Task: Create a due date automation trigger when advanced on, on the wednesday after a card is due add dates with a complete due date at 11:00 AM.
Action: Mouse moved to (1104, 84)
Screenshot: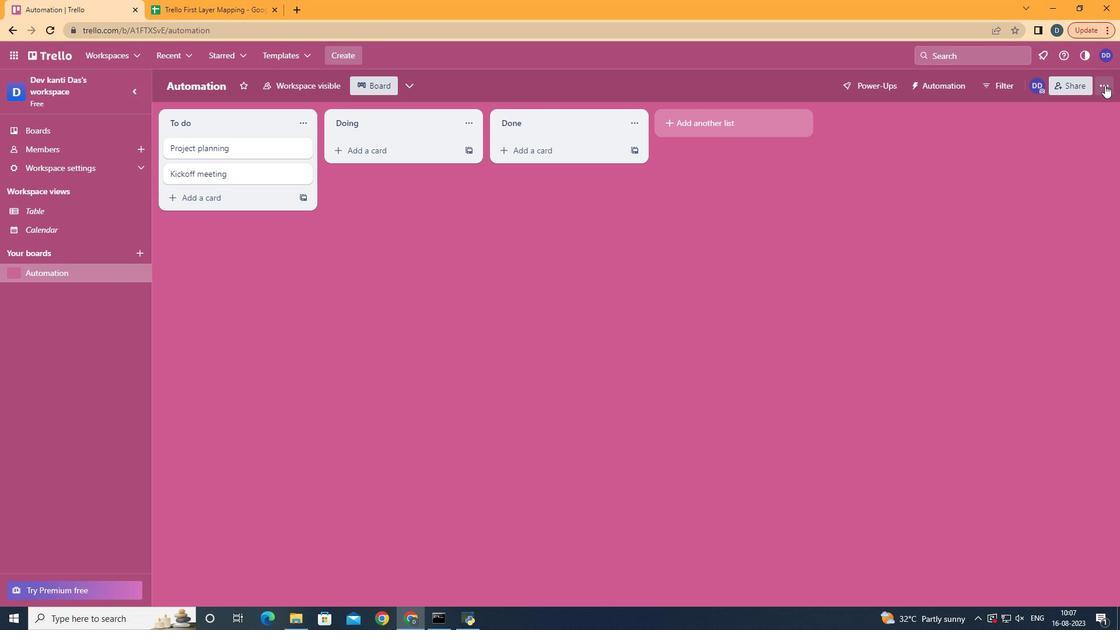 
Action: Mouse pressed left at (1104, 84)
Screenshot: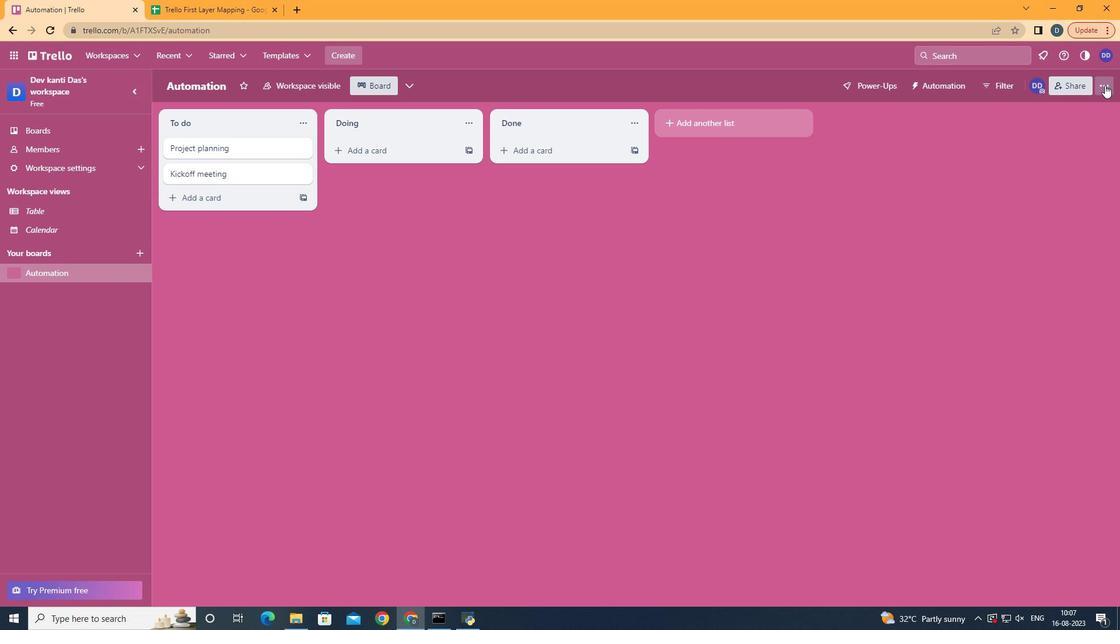 
Action: Mouse moved to (1042, 240)
Screenshot: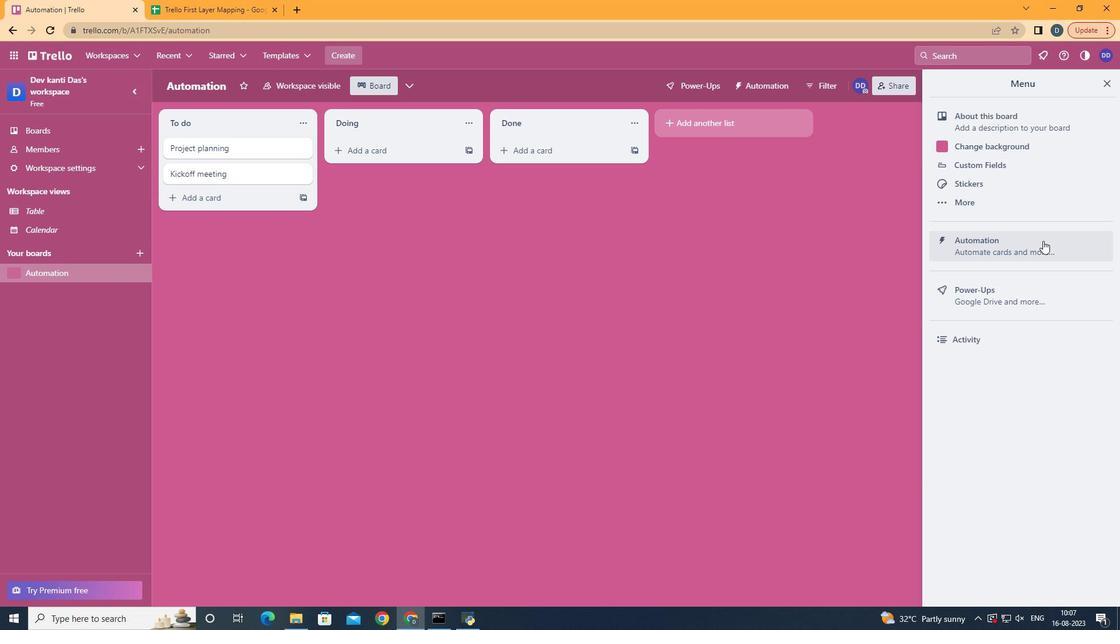 
Action: Mouse pressed left at (1042, 240)
Screenshot: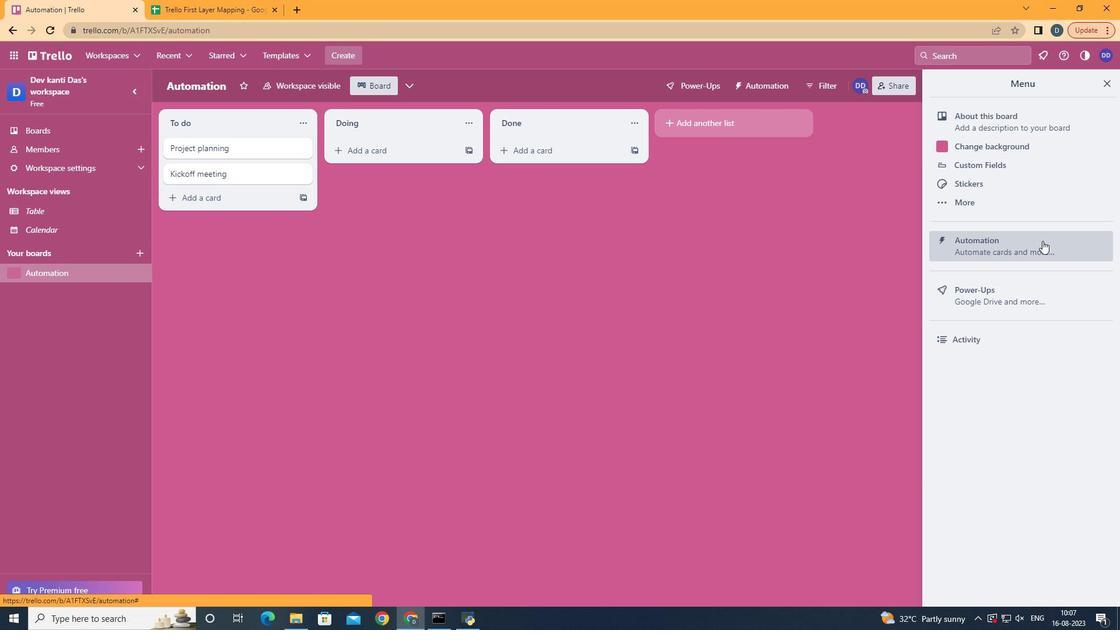 
Action: Mouse moved to (214, 231)
Screenshot: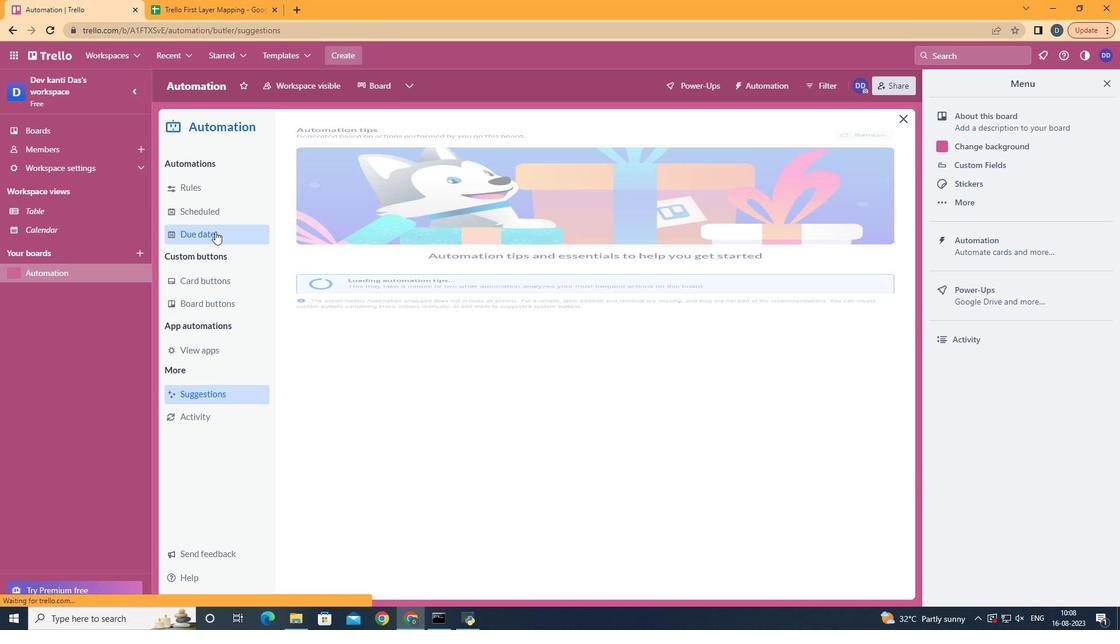 
Action: Mouse pressed left at (214, 231)
Screenshot: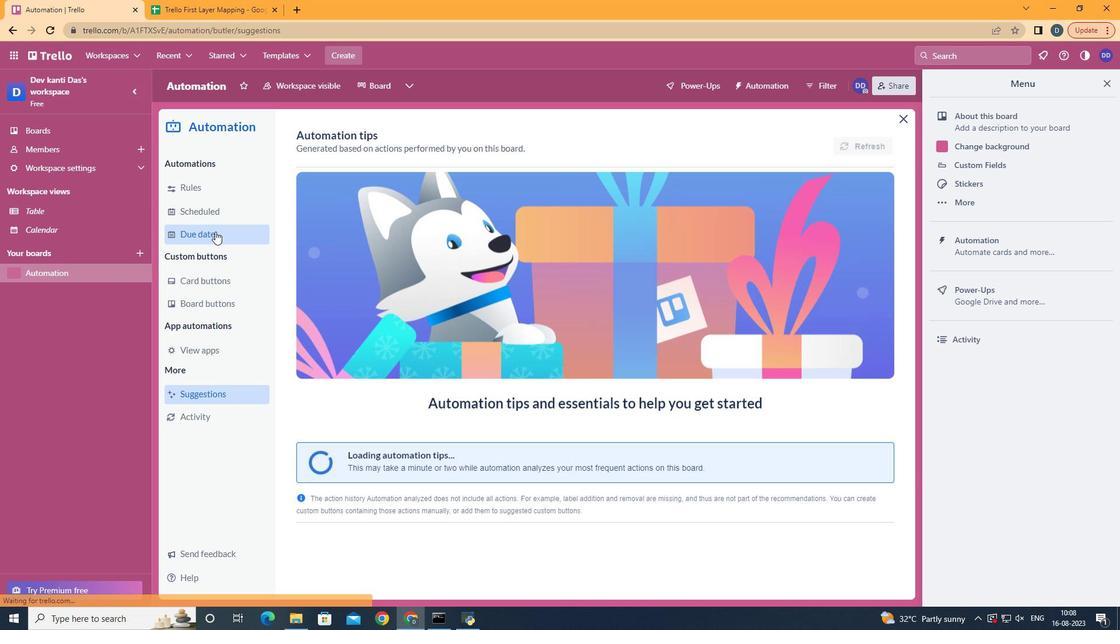 
Action: Mouse moved to (811, 132)
Screenshot: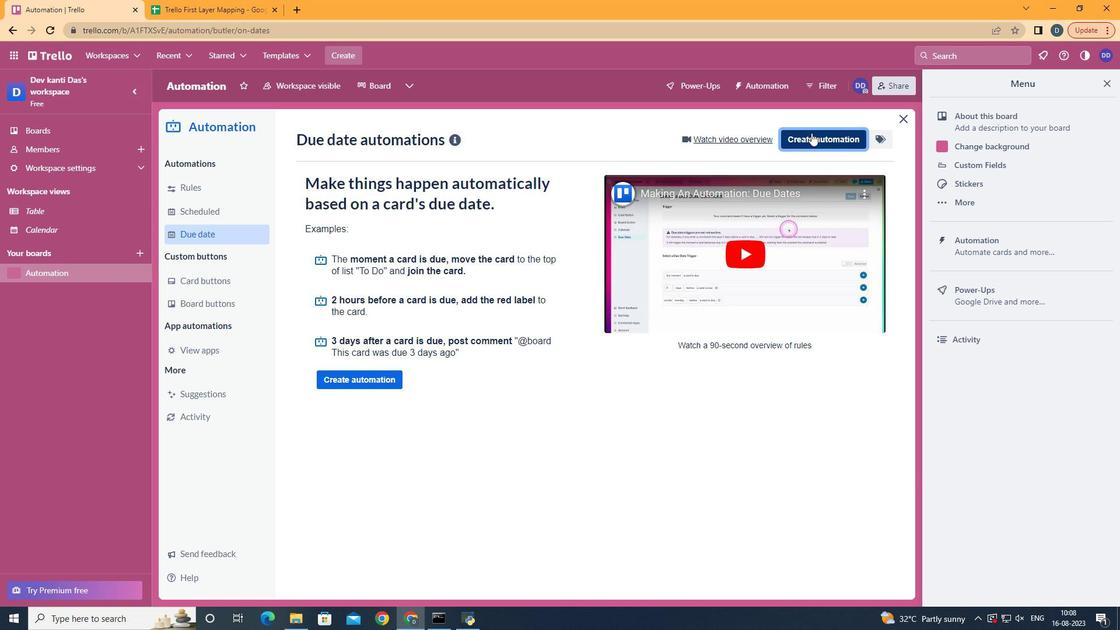 
Action: Mouse pressed left at (811, 132)
Screenshot: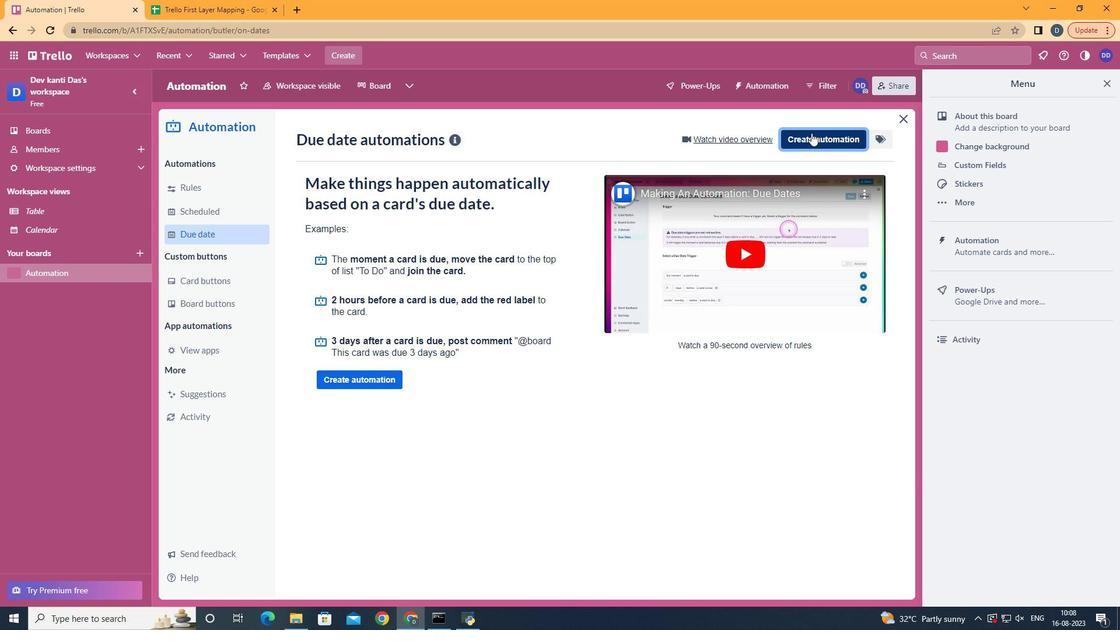 
Action: Mouse moved to (576, 262)
Screenshot: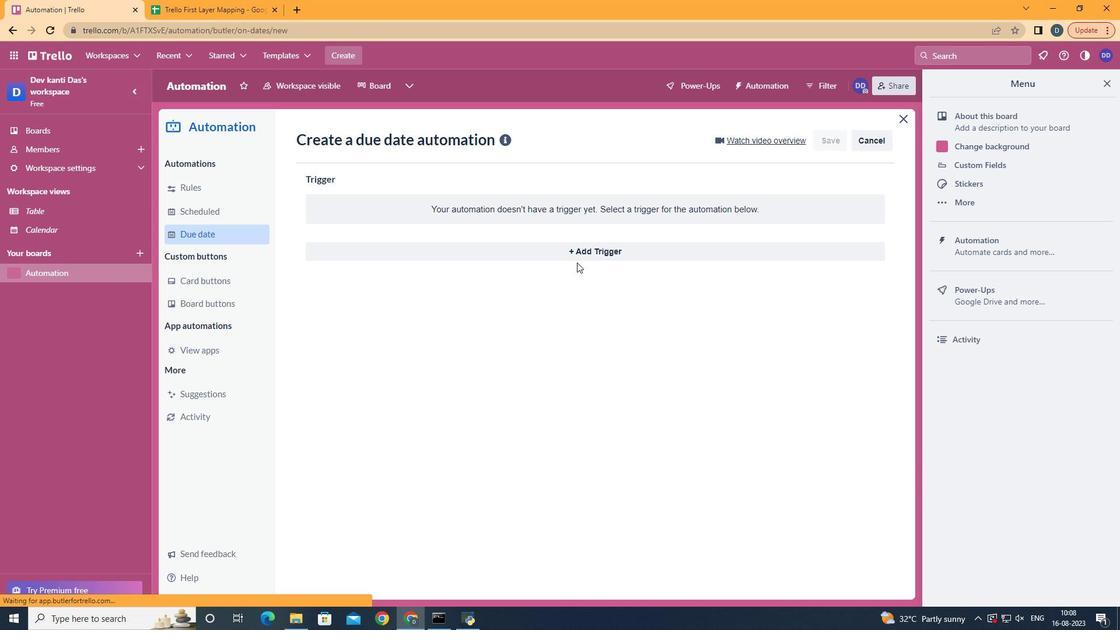 
Action: Mouse pressed left at (576, 262)
Screenshot: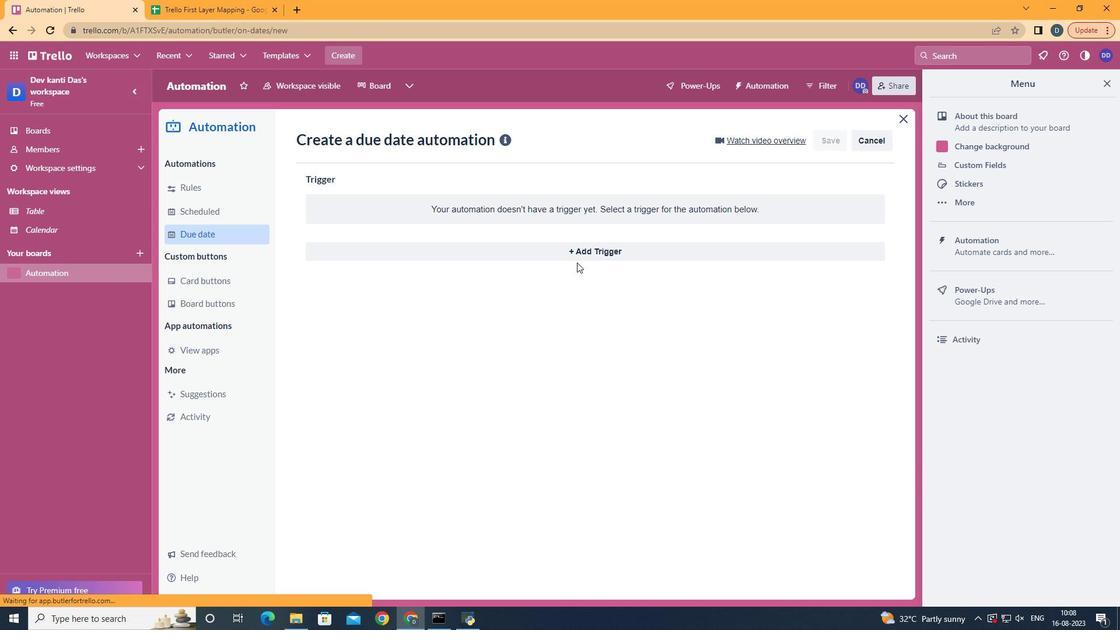 
Action: Mouse moved to (588, 250)
Screenshot: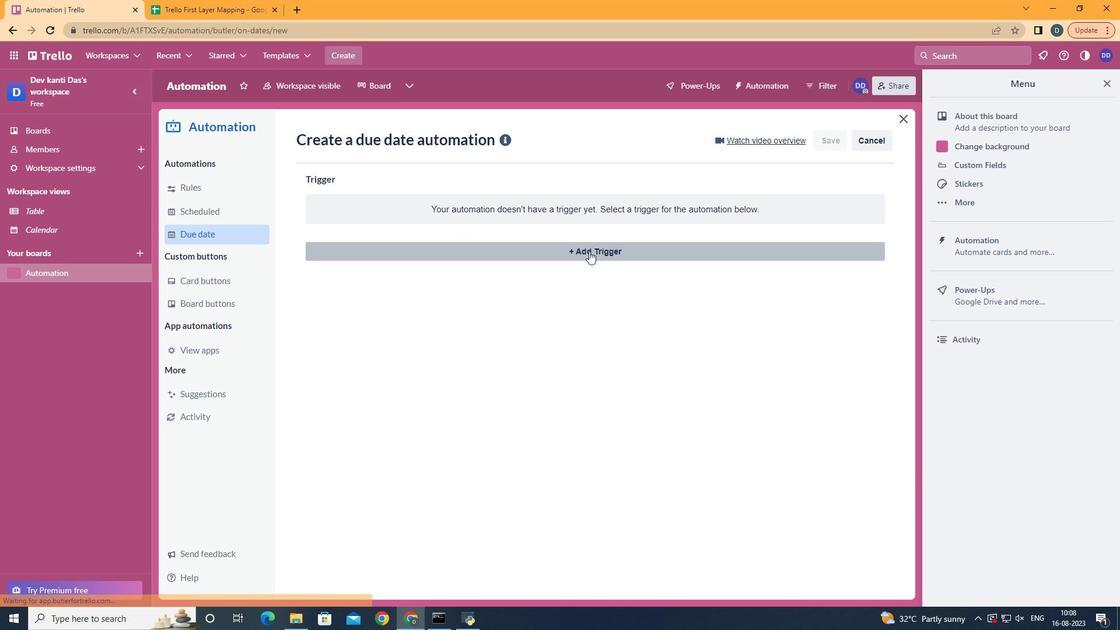 
Action: Mouse pressed left at (588, 250)
Screenshot: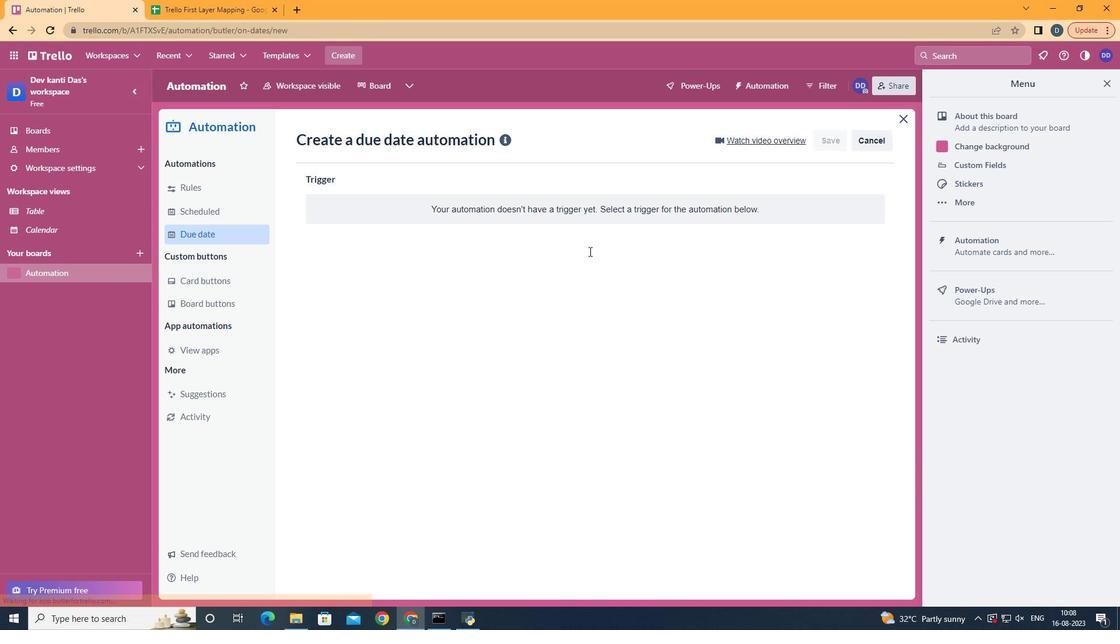 
Action: Mouse moved to (389, 344)
Screenshot: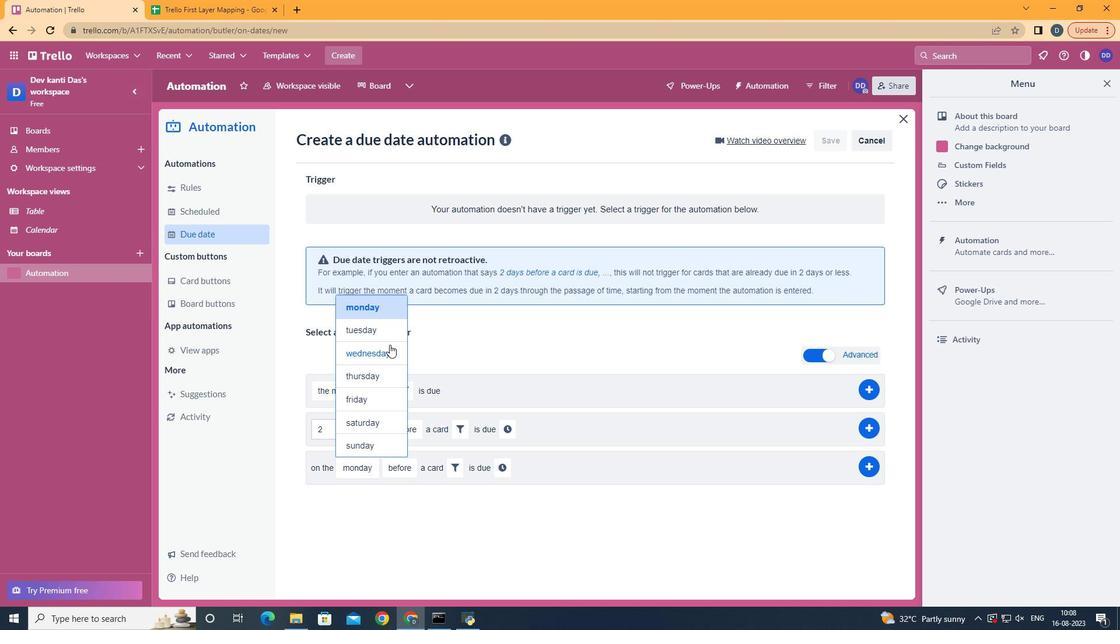 
Action: Mouse pressed left at (389, 344)
Screenshot: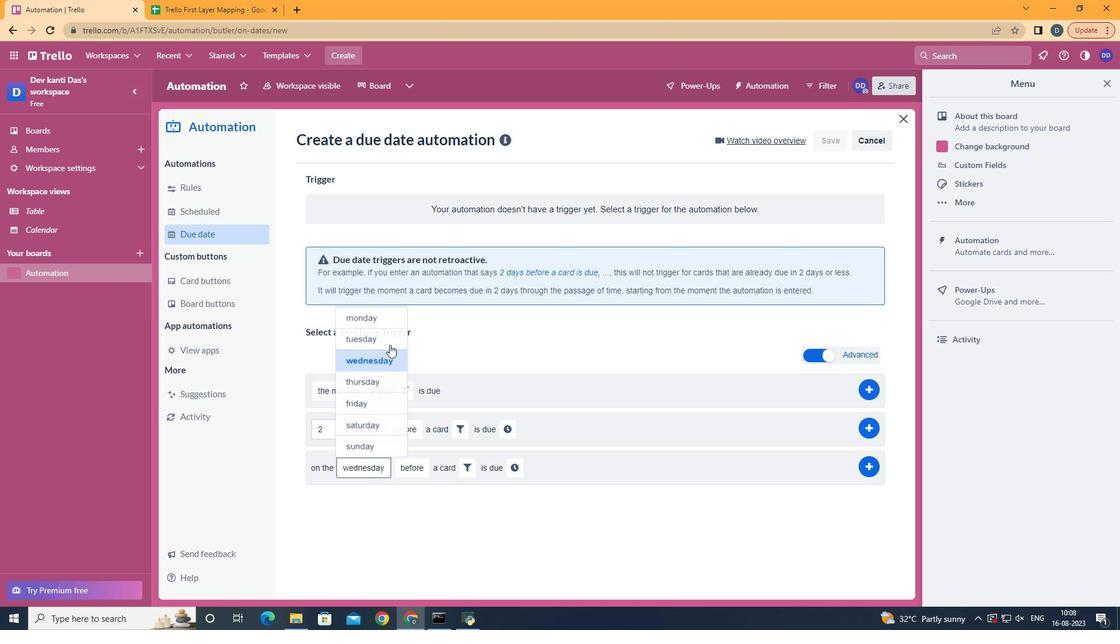 
Action: Mouse moved to (414, 509)
Screenshot: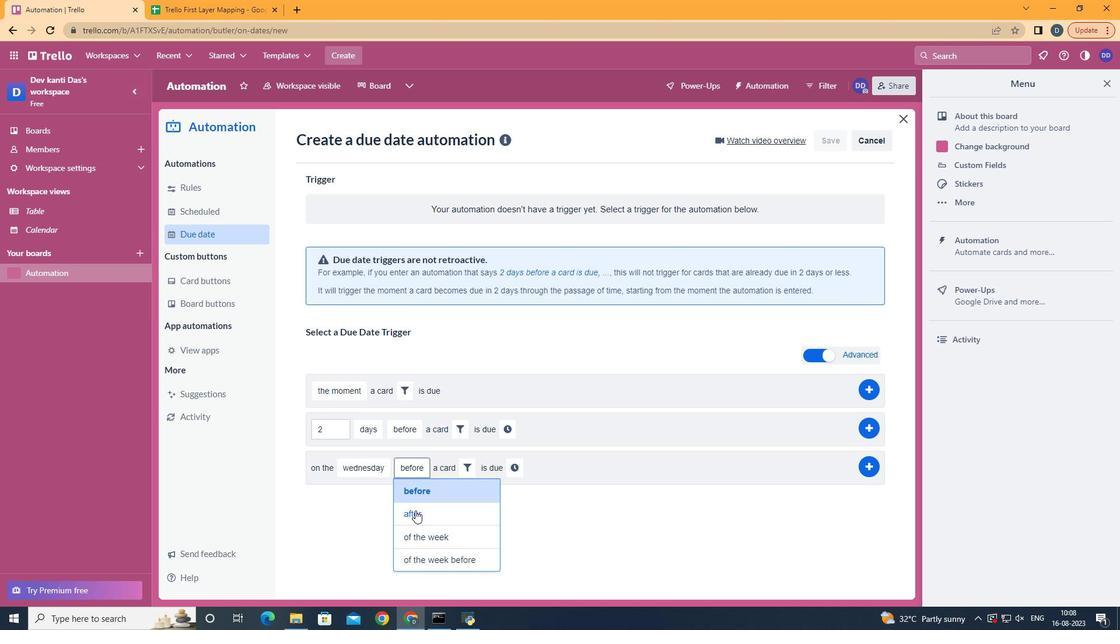 
Action: Mouse pressed left at (414, 509)
Screenshot: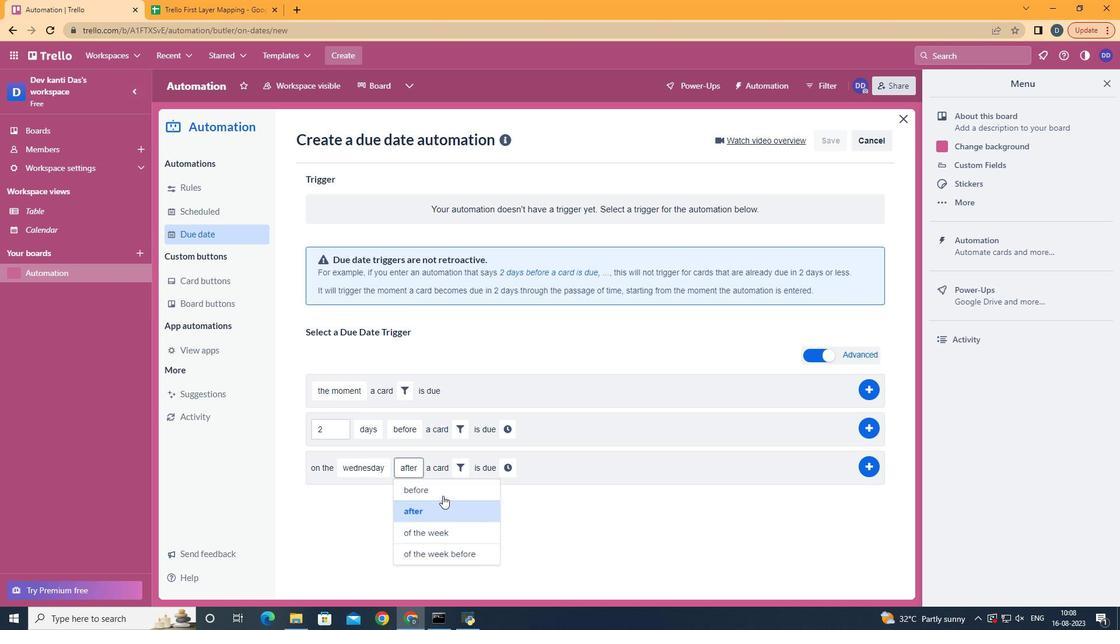 
Action: Mouse moved to (454, 456)
Screenshot: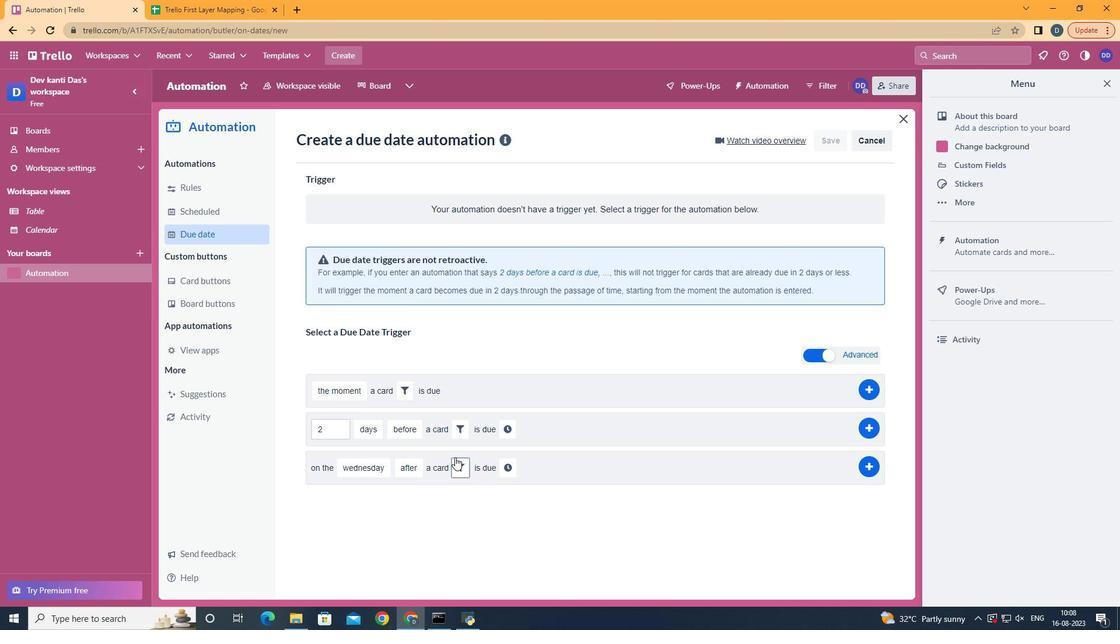 
Action: Mouse pressed left at (454, 456)
Screenshot: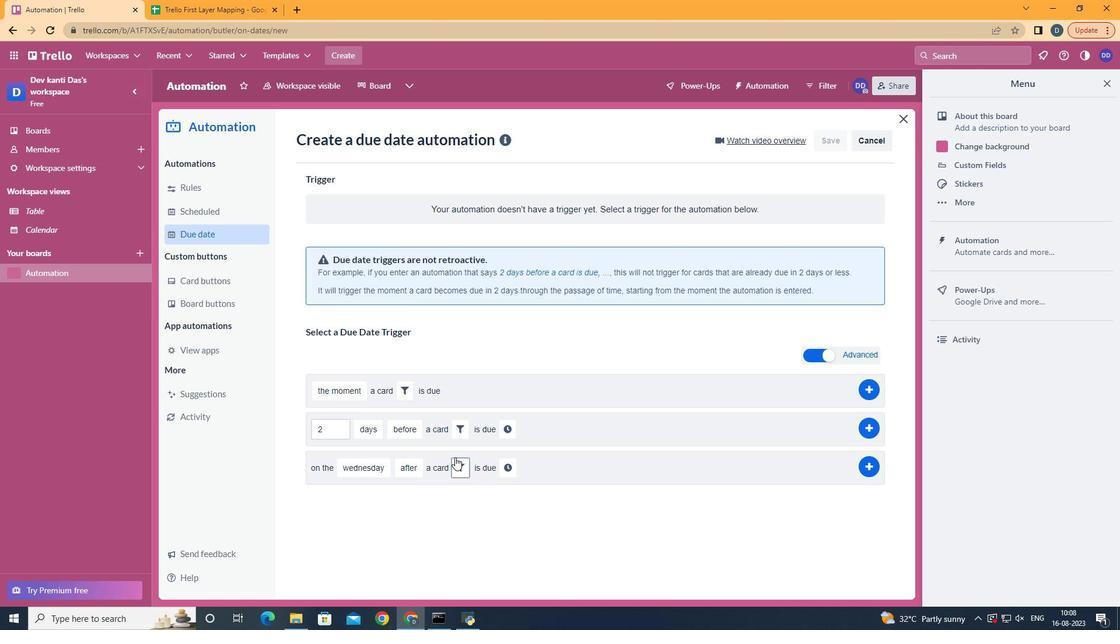 
Action: Mouse moved to (531, 509)
Screenshot: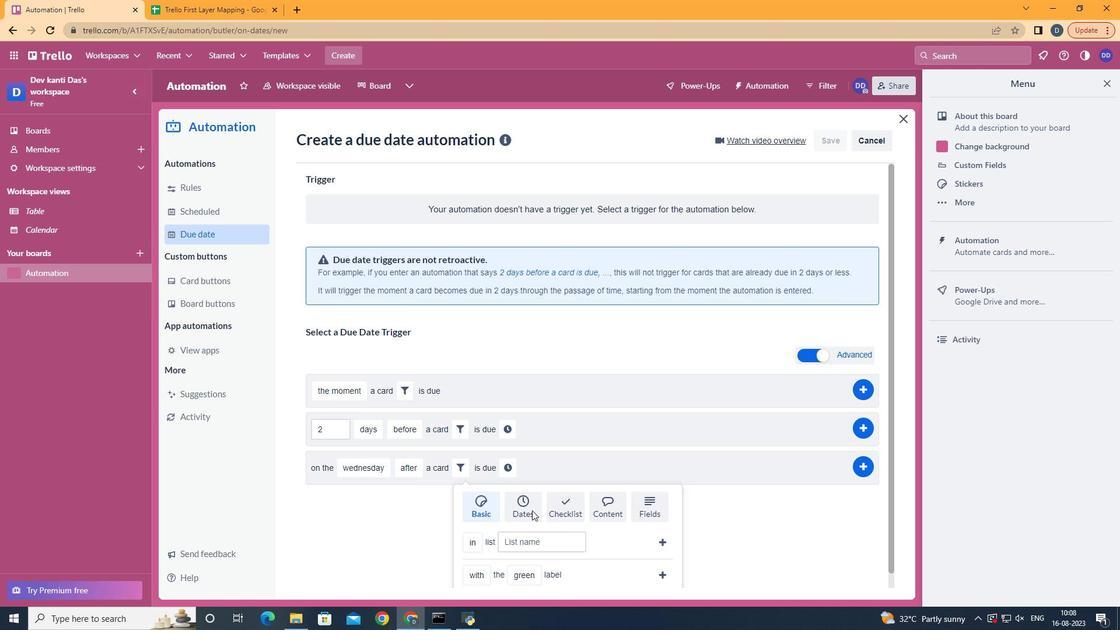 
Action: Mouse pressed left at (531, 509)
Screenshot: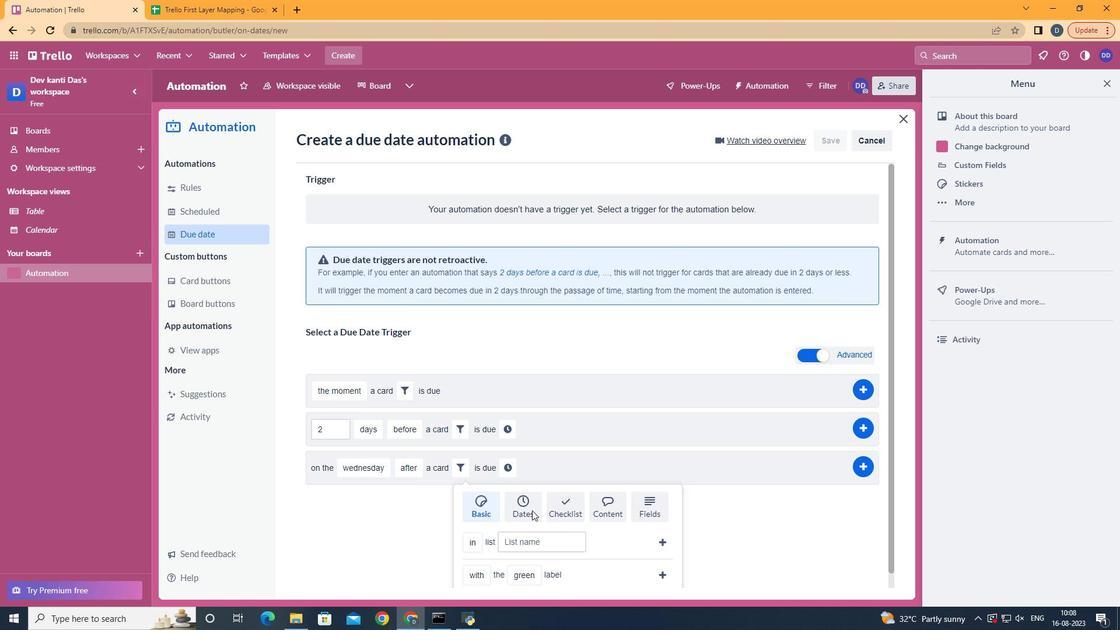 
Action: Mouse moved to (533, 472)
Screenshot: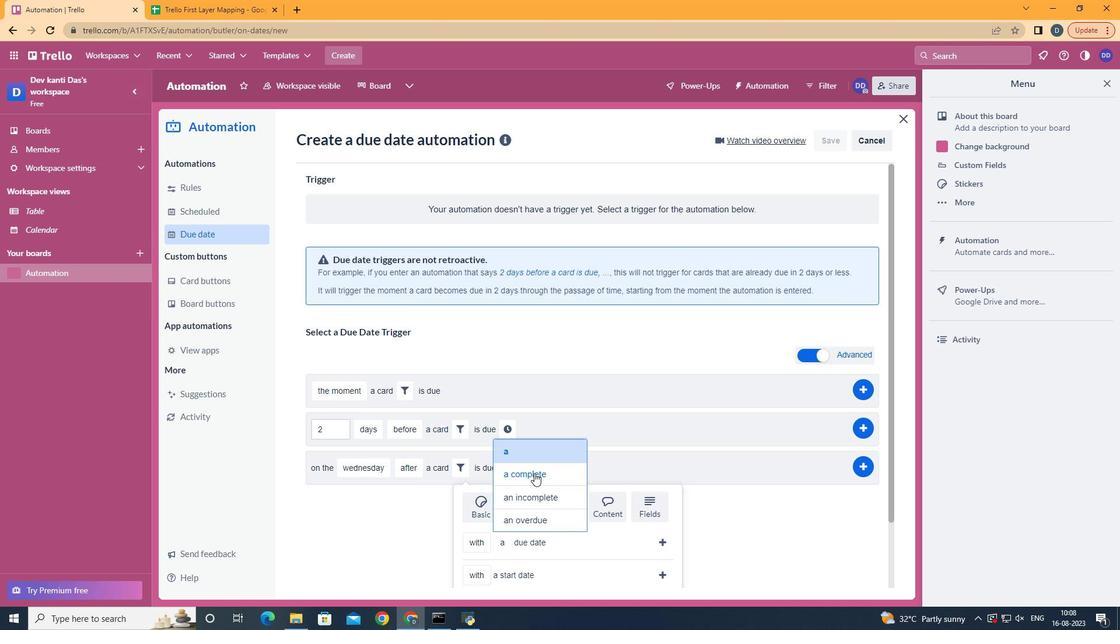 
Action: Mouse pressed left at (533, 472)
Screenshot: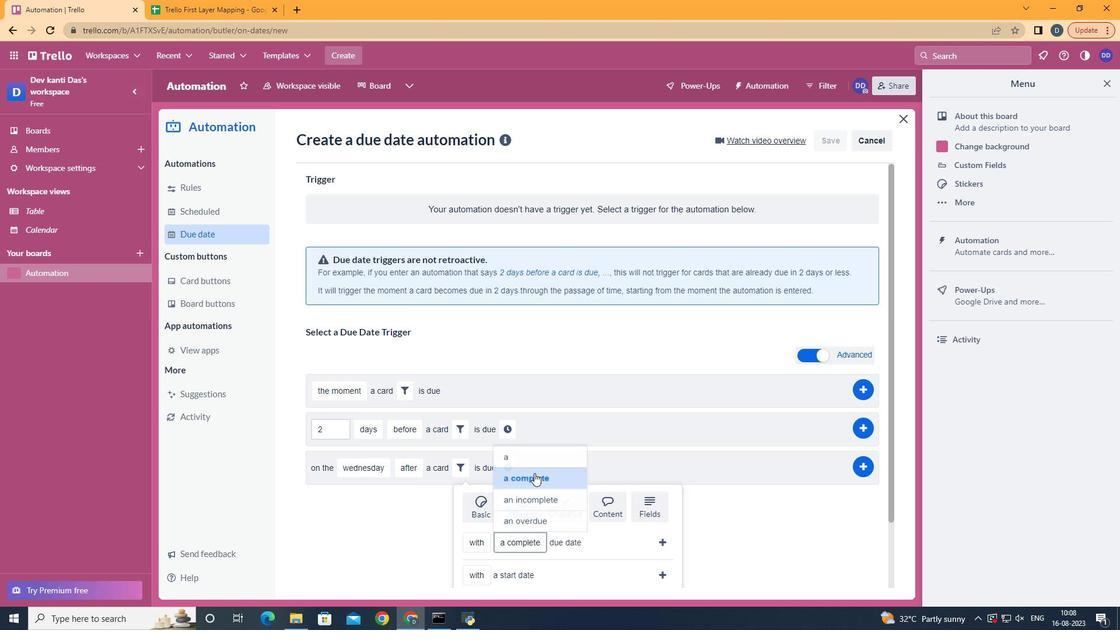 
Action: Mouse moved to (658, 547)
Screenshot: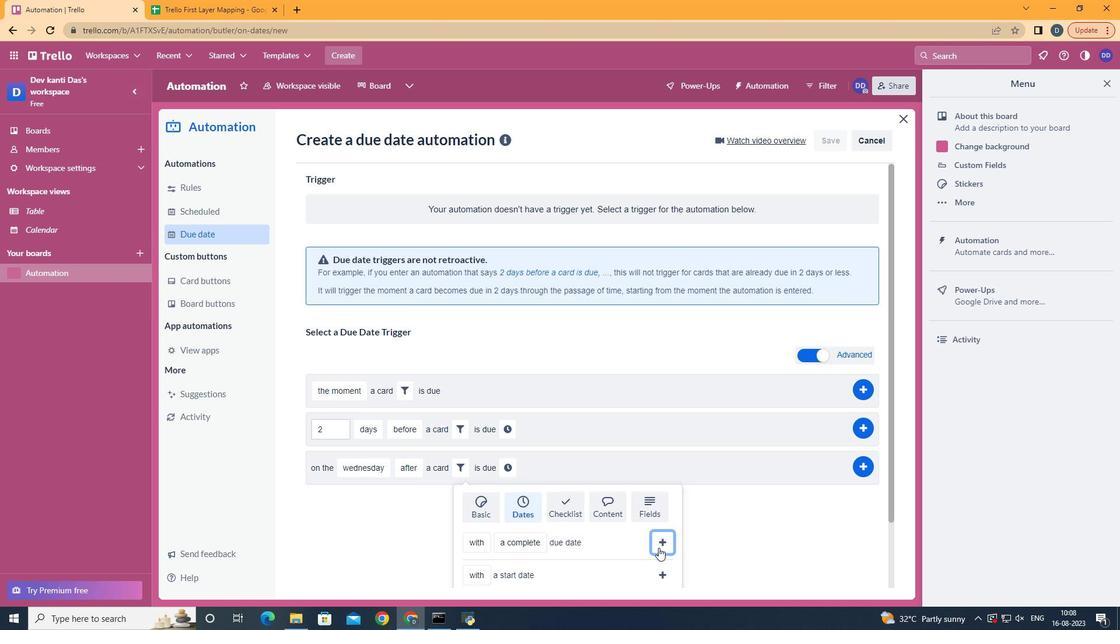 
Action: Mouse pressed left at (658, 547)
Screenshot: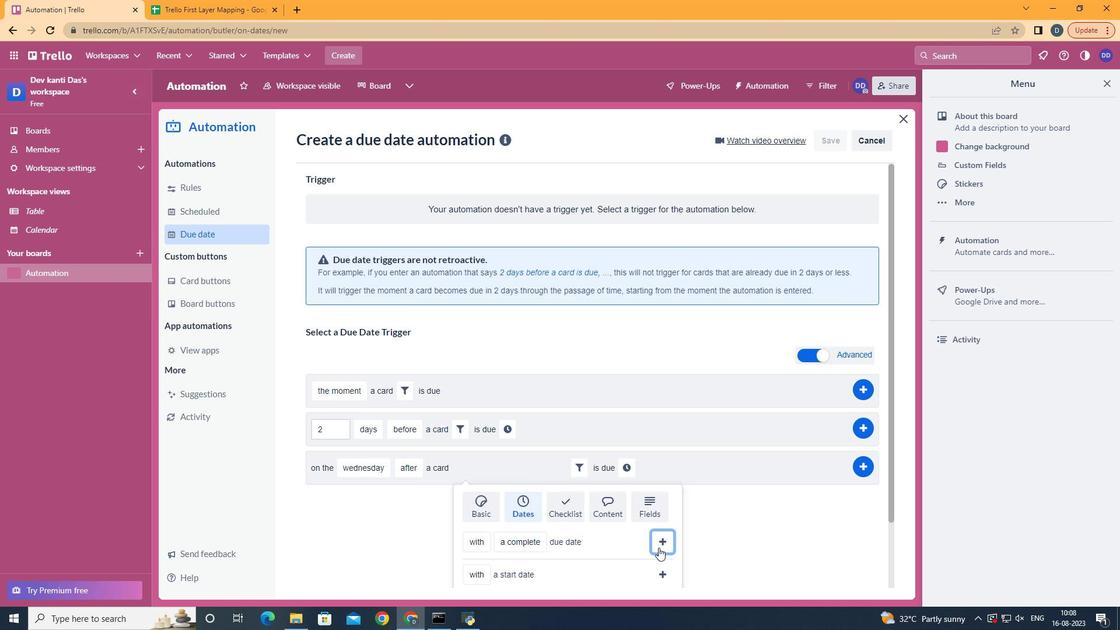 
Action: Mouse moved to (620, 470)
Screenshot: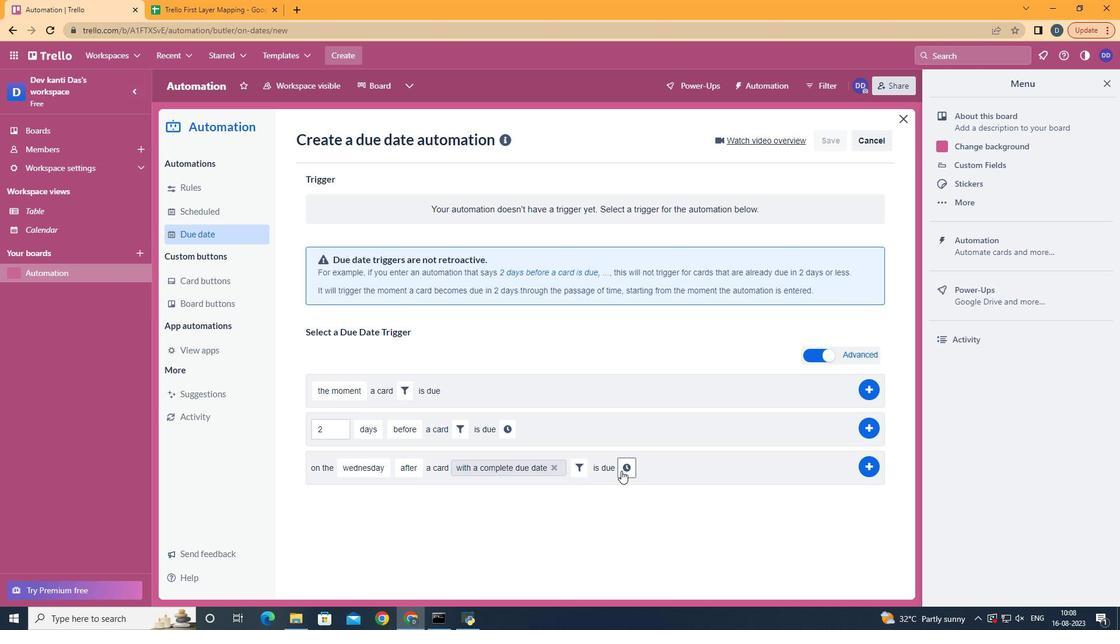 
Action: Mouse pressed left at (620, 470)
Screenshot: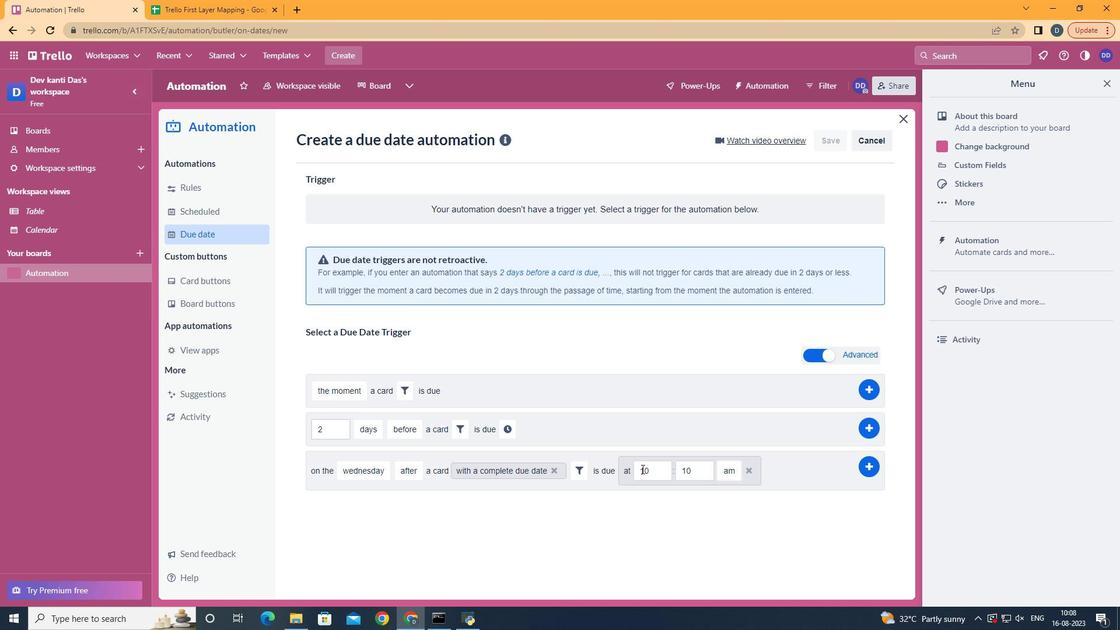 
Action: Mouse moved to (653, 469)
Screenshot: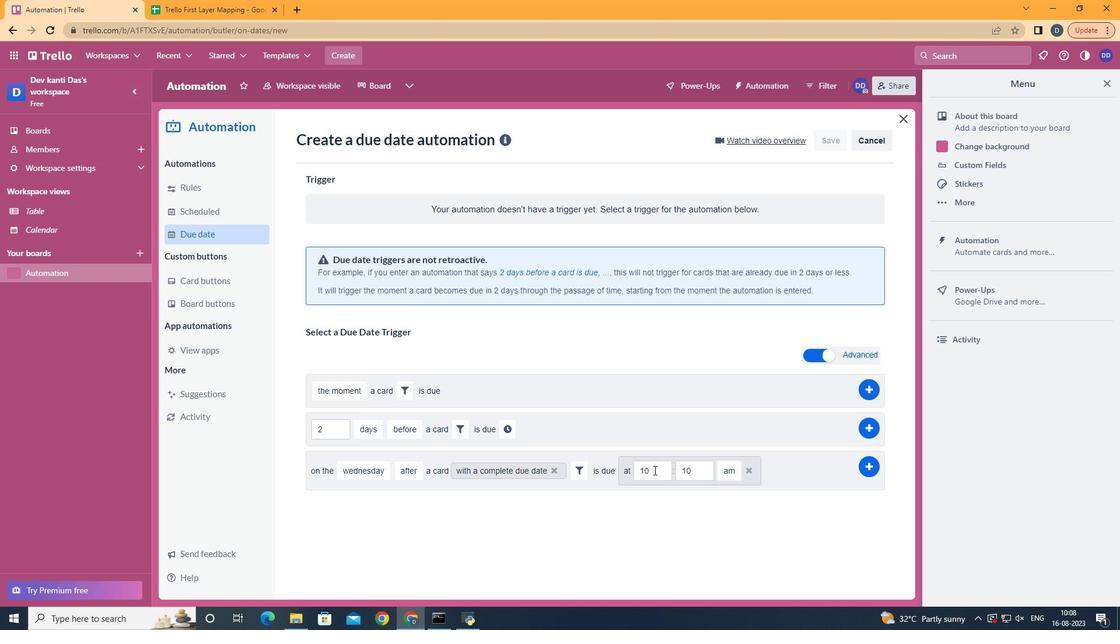 
Action: Mouse pressed left at (653, 469)
Screenshot: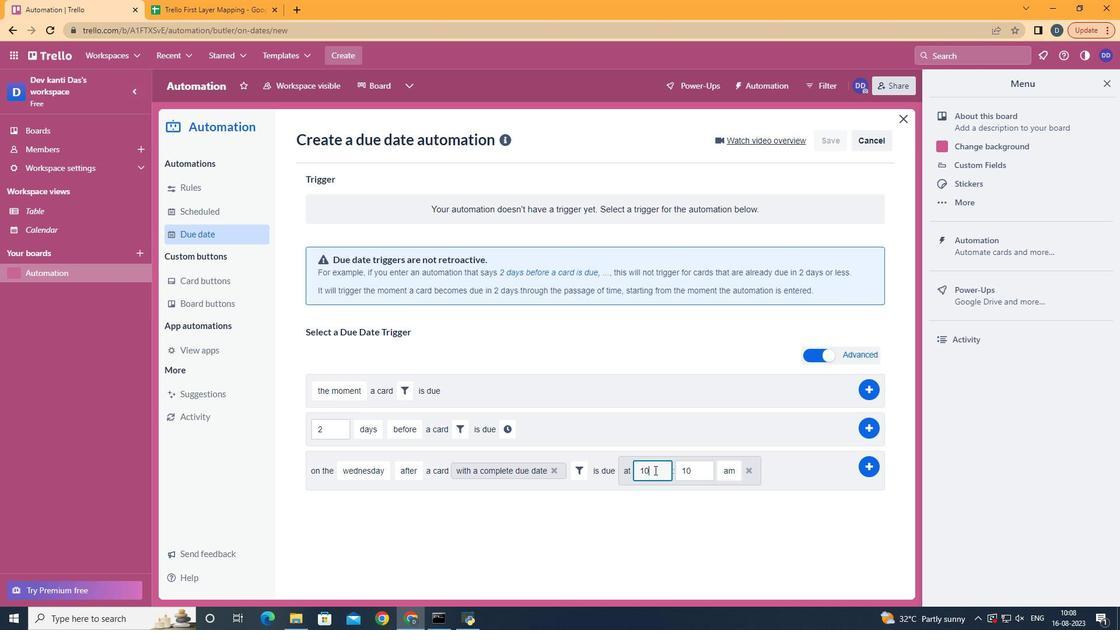 
Action: Mouse moved to (654, 469)
Screenshot: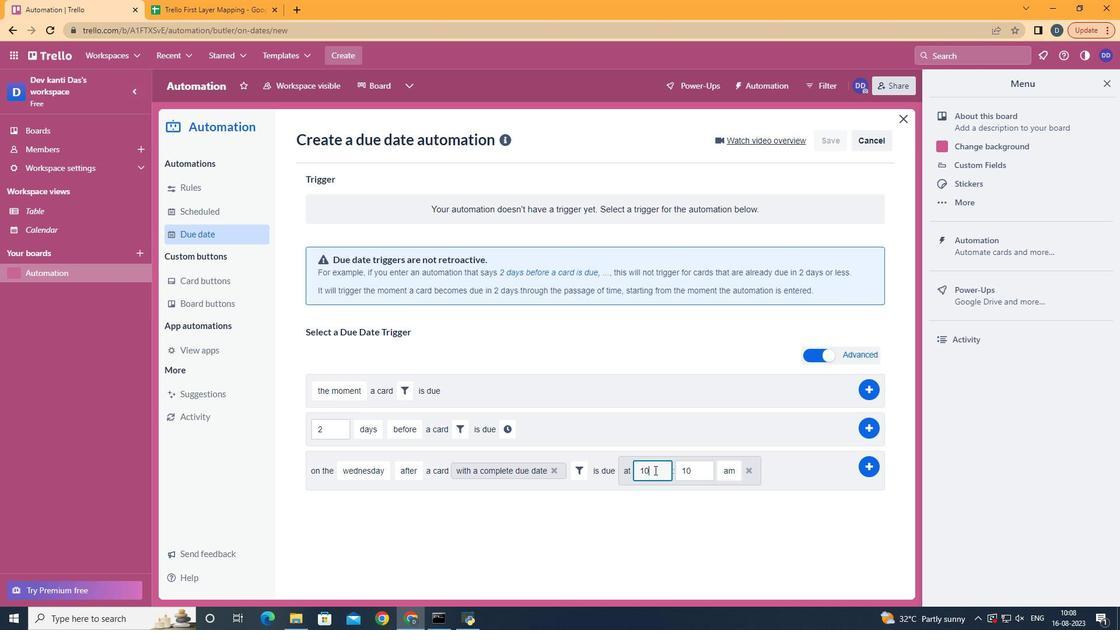 
Action: Key pressed <Key.backspace>1
Screenshot: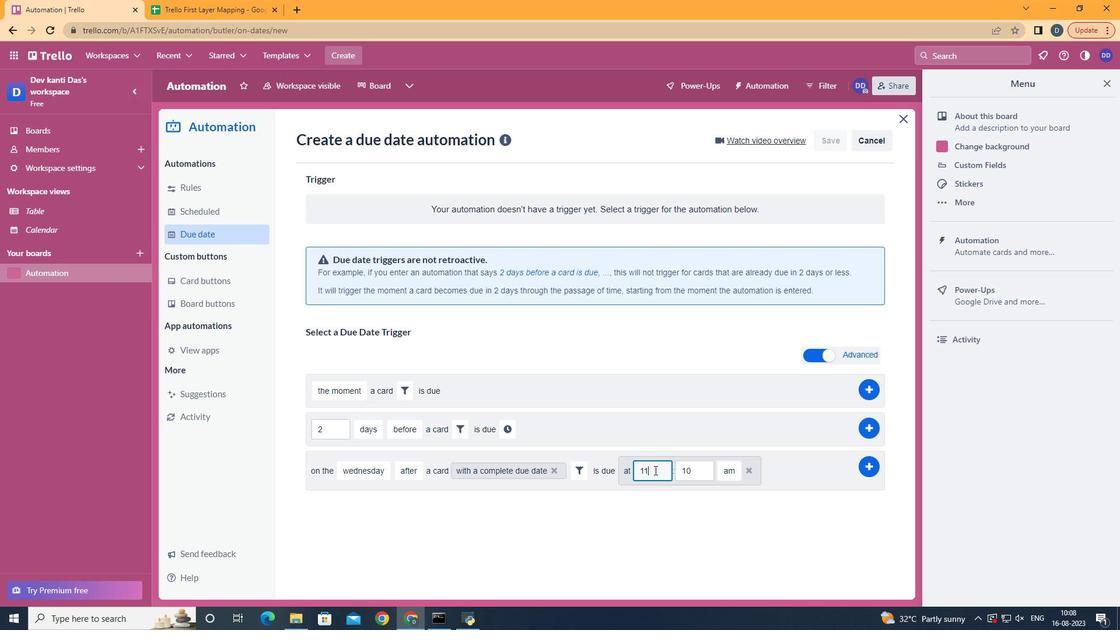 
Action: Mouse moved to (697, 476)
Screenshot: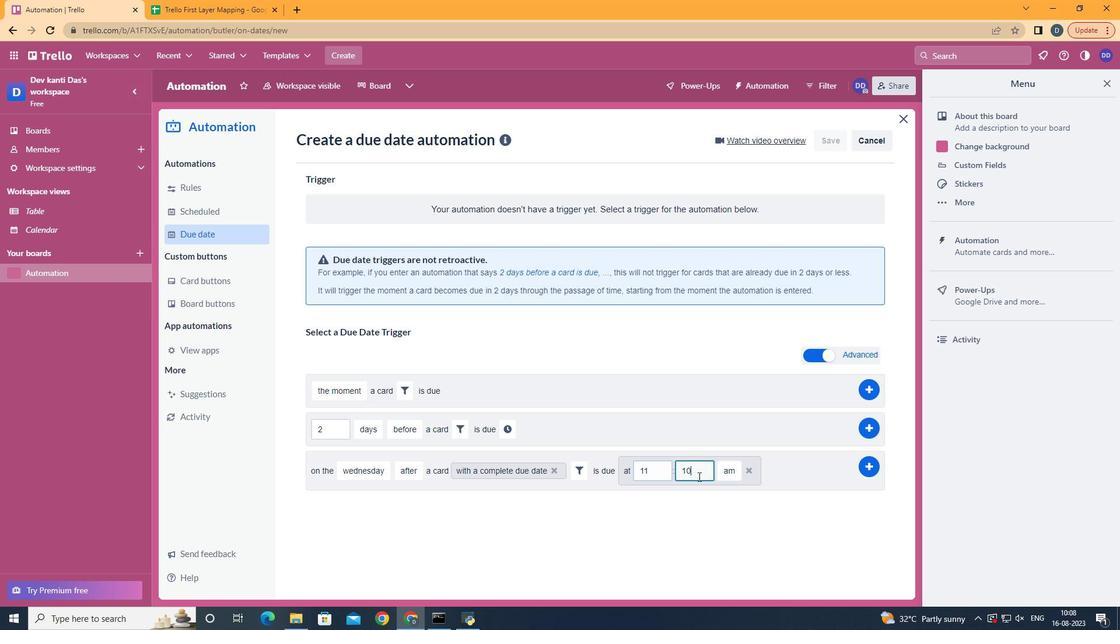 
Action: Mouse pressed left at (697, 476)
Screenshot: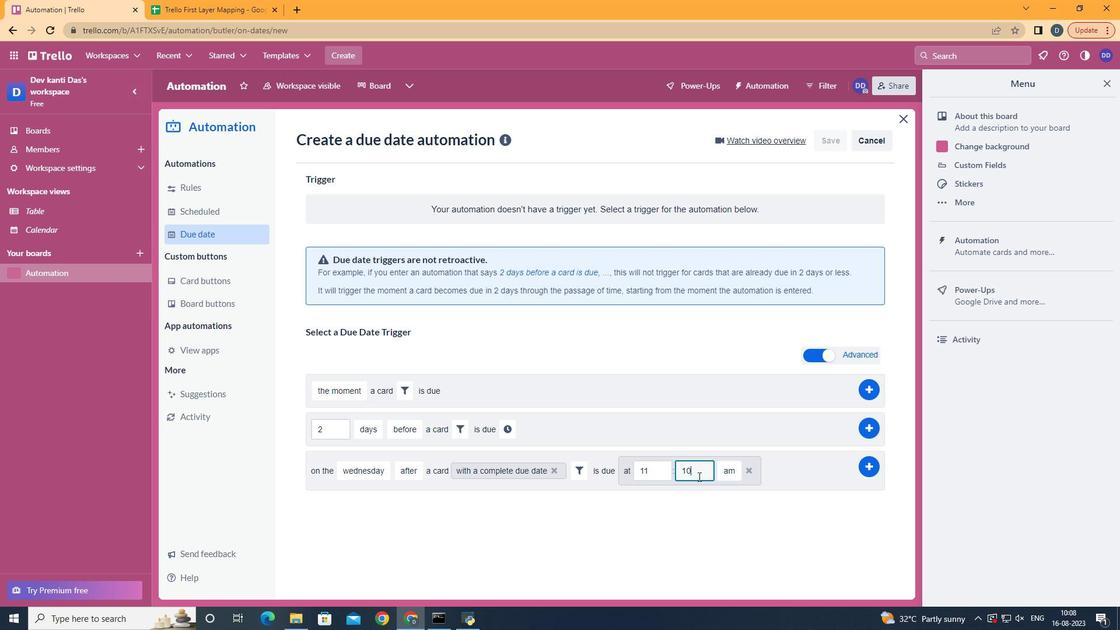 
Action: Mouse moved to (697, 476)
Screenshot: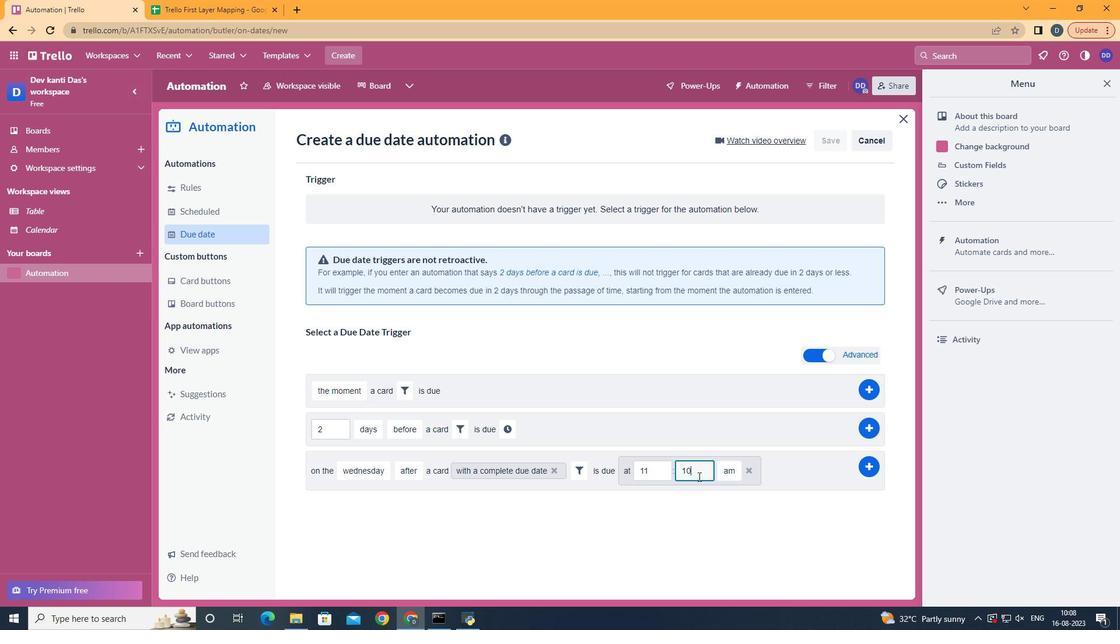 
Action: Key pressed <Key.backspace><Key.backspace>00
Screenshot: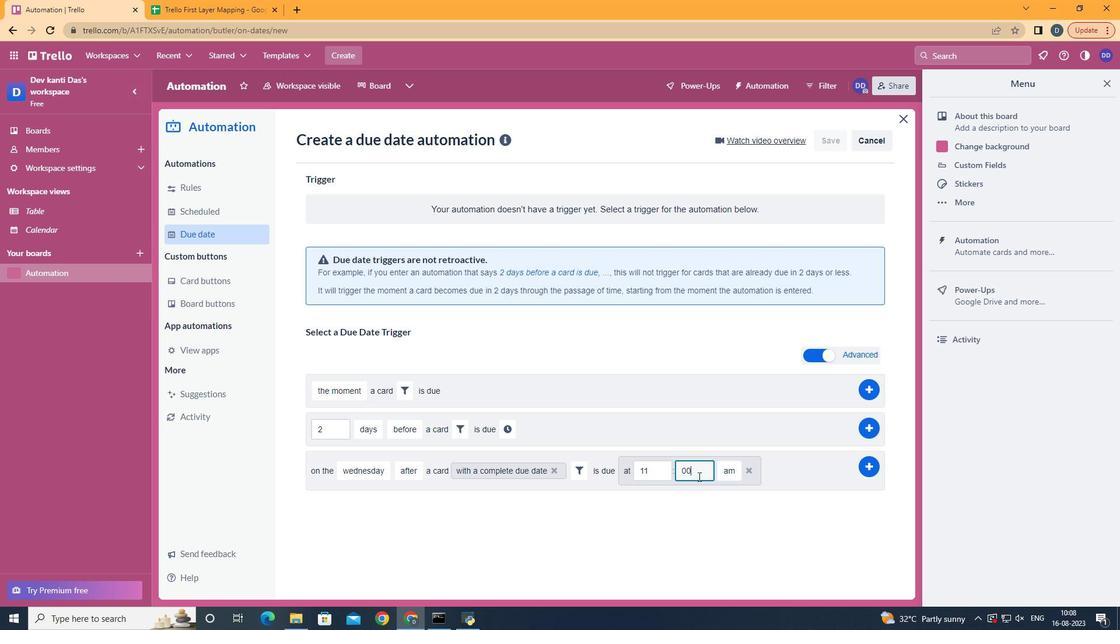 
Action: Mouse moved to (868, 457)
Screenshot: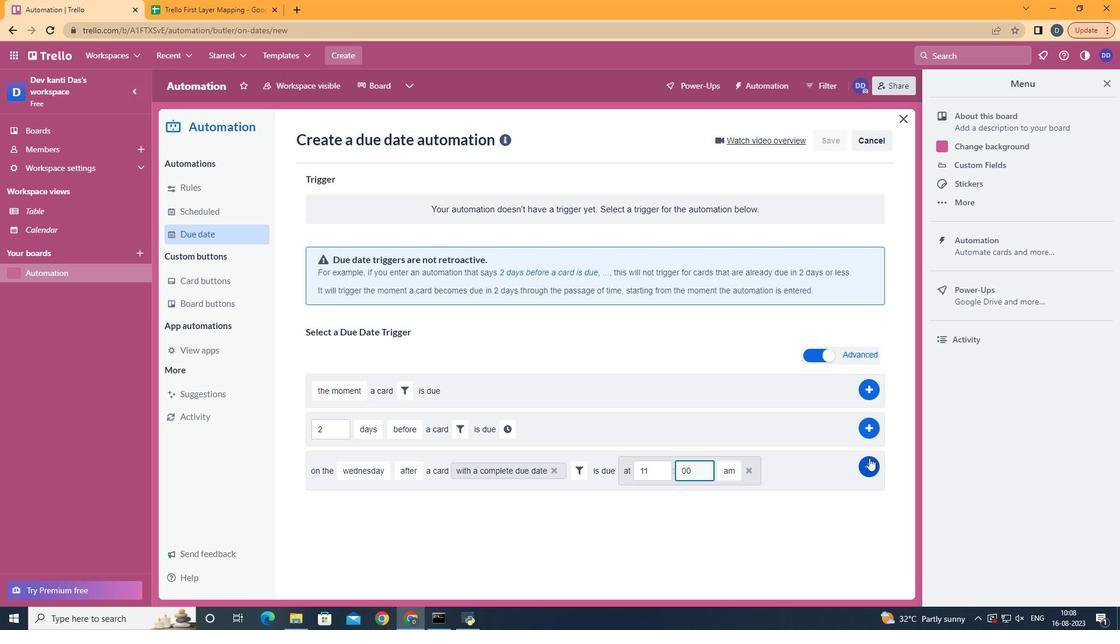 
Action: Mouse pressed left at (868, 457)
Screenshot: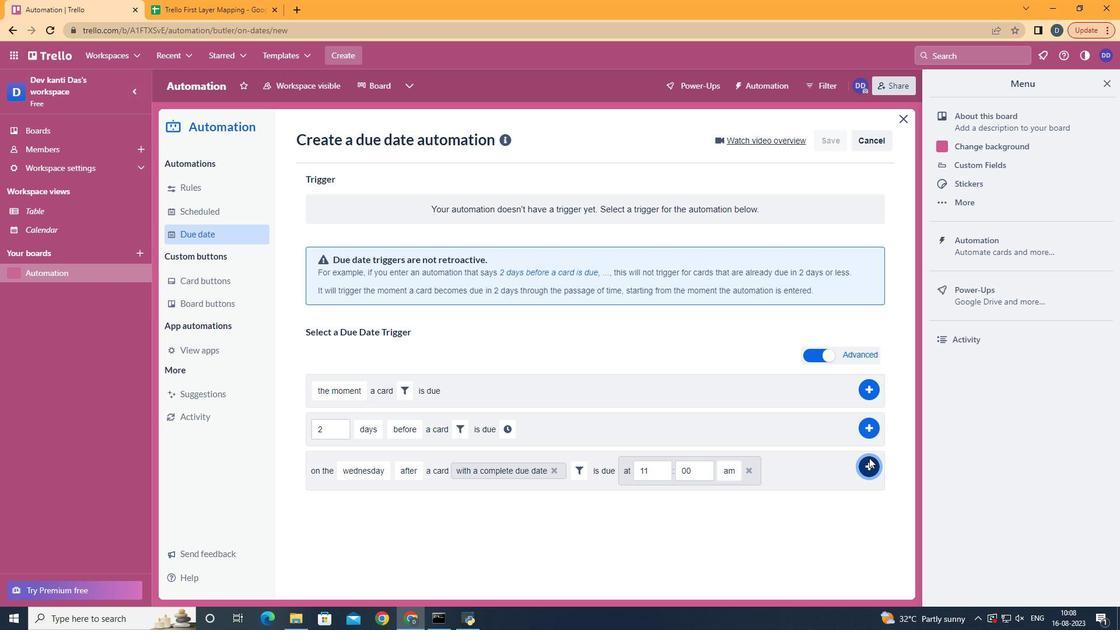 
Action: Mouse moved to (868, 457)
Screenshot: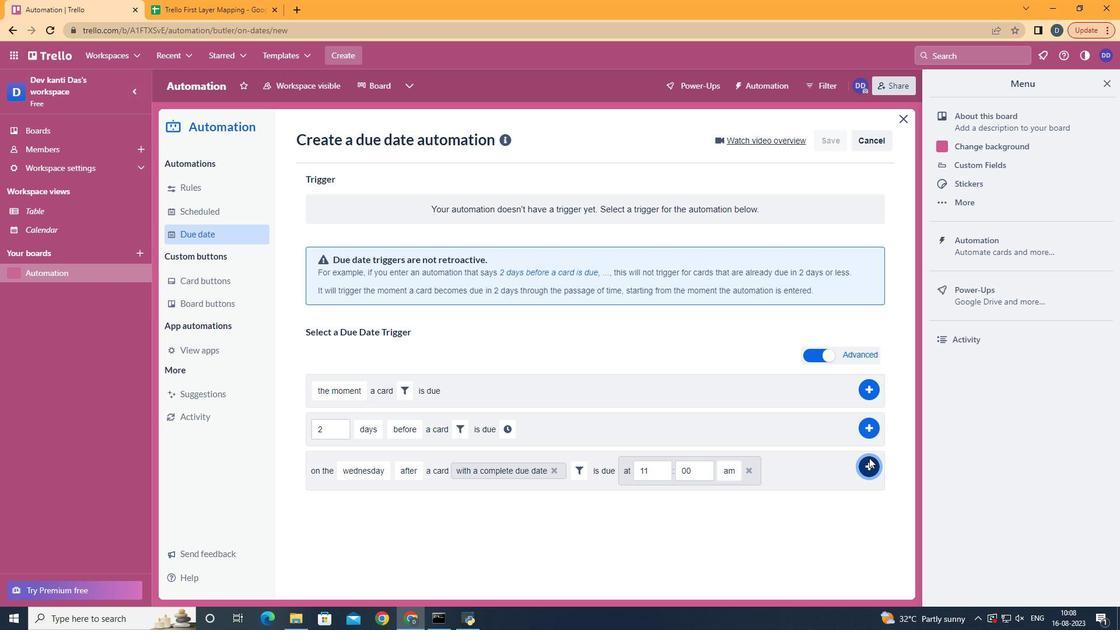 
